Task: Create a Board called Board0000000079 in Workspace WS0000000027 in Trello with Visibility as Workspace. Create a Board called Board0000000080 in Workspace WS0000000027 in Trello with Visibility as Private. Create a Board called Board0000000081 in Workspace WS0000000027 in Trello with Visibility as Public. Create Card Card0000000313 in Board Board0000000079 in Workspace WS0000000027 in Trello. Create Card Card0000000314 in Board Board0000000079 in Workspace WS0000000027 in Trello
Action: Mouse moved to (291, 435)
Screenshot: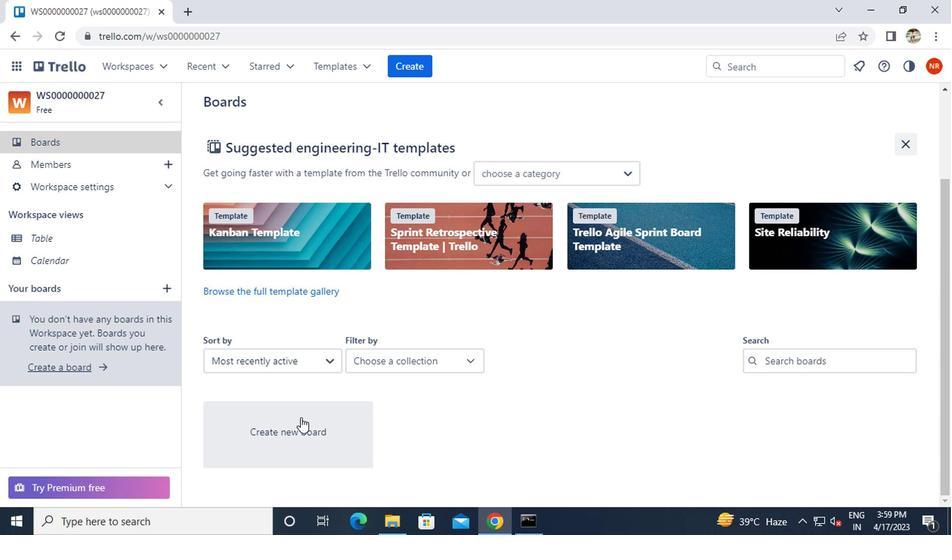 
Action: Mouse pressed left at (291, 435)
Screenshot: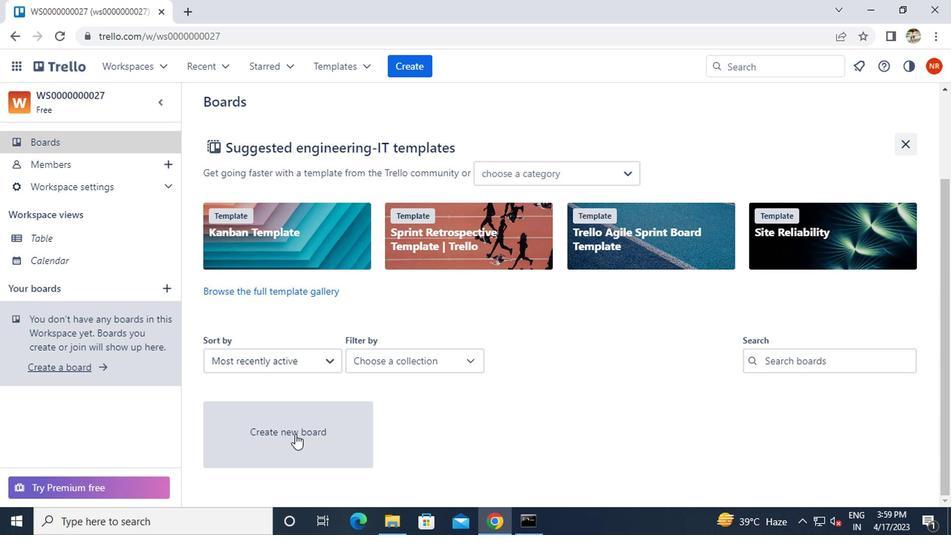
Action: Mouse moved to (407, 327)
Screenshot: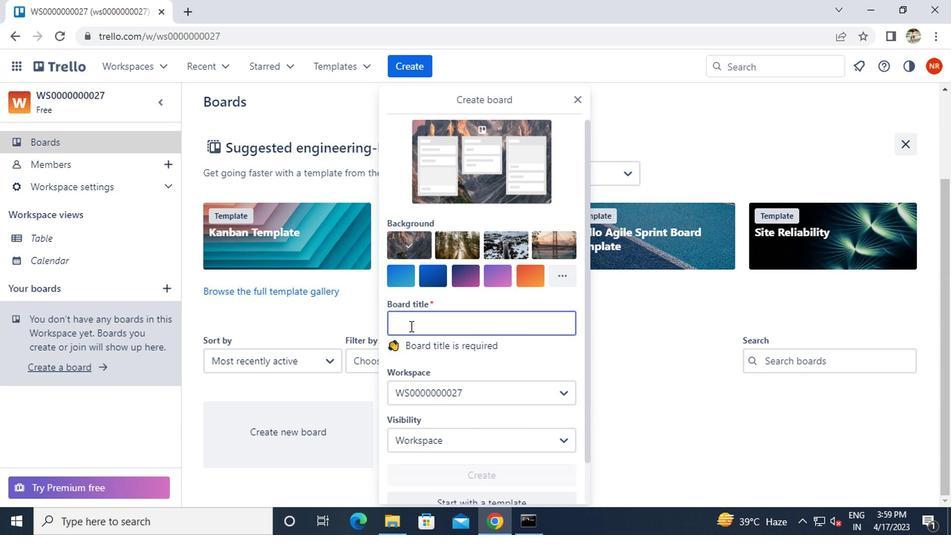 
Action: Mouse pressed left at (407, 327)
Screenshot: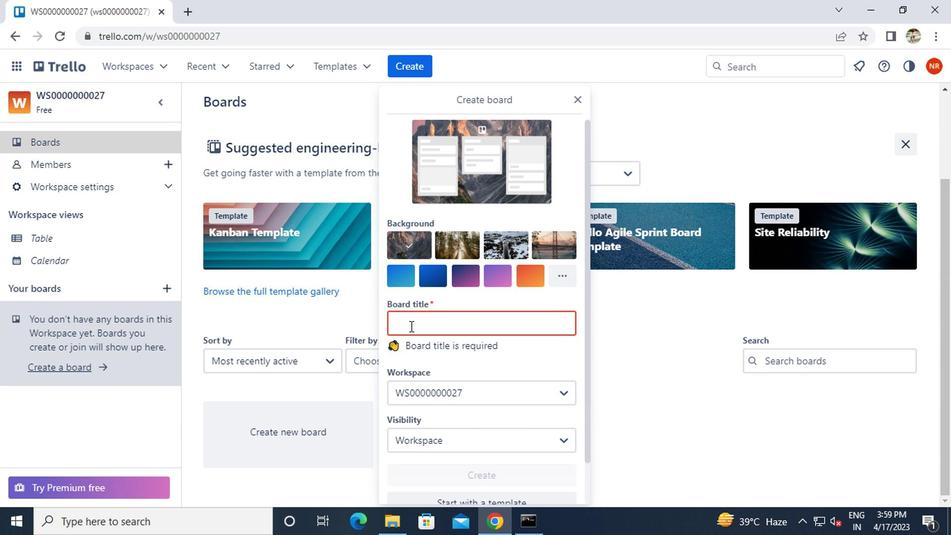 
Action: Key pressed b<Key.caps_lock>oard0000000079
Screenshot: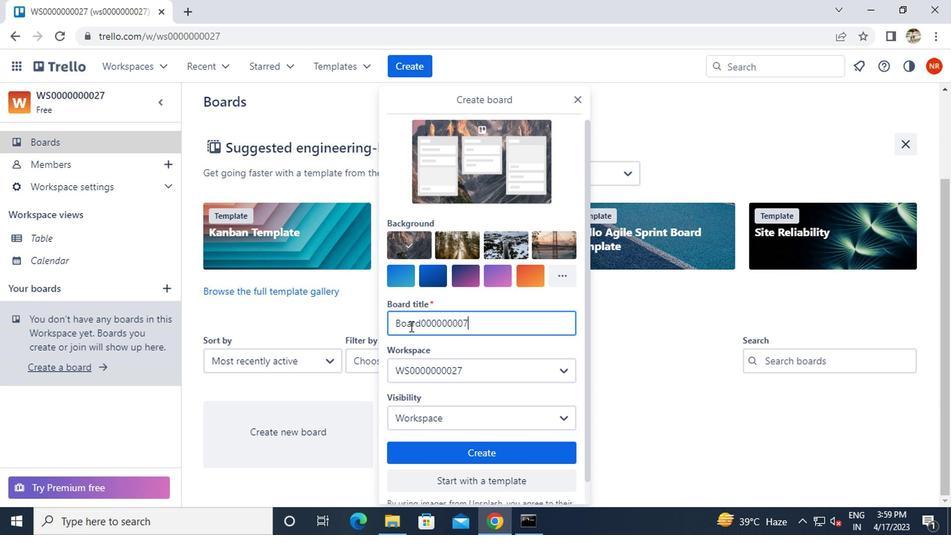 
Action: Mouse moved to (418, 450)
Screenshot: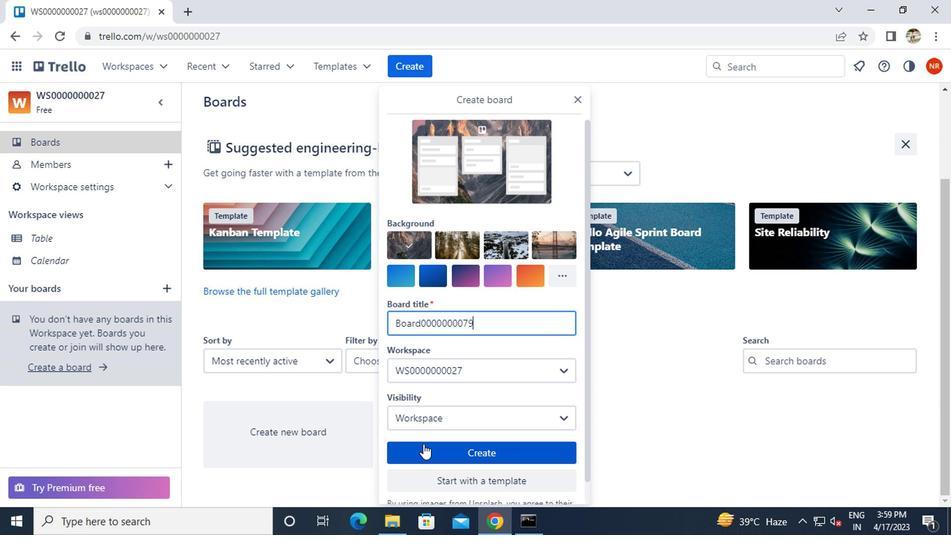 
Action: Mouse pressed left at (418, 450)
Screenshot: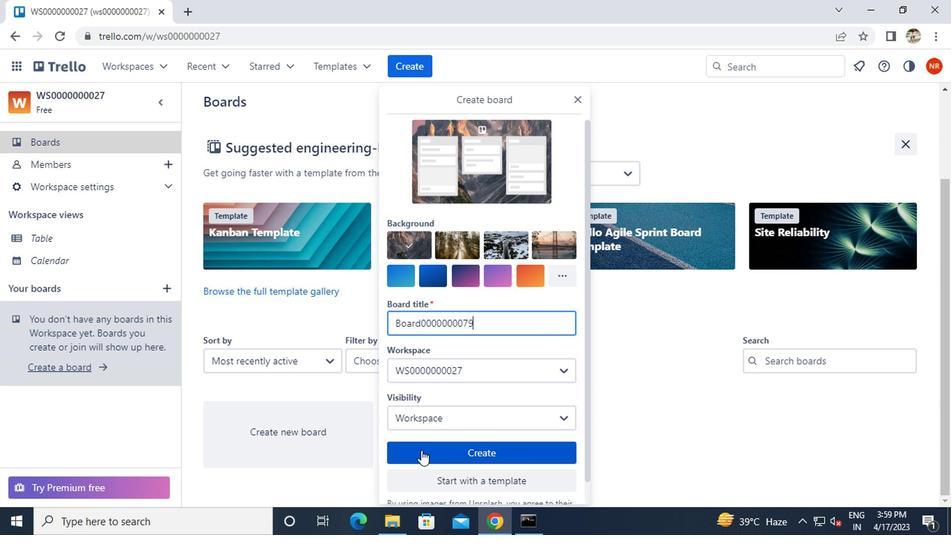 
Action: Mouse moved to (79, 141)
Screenshot: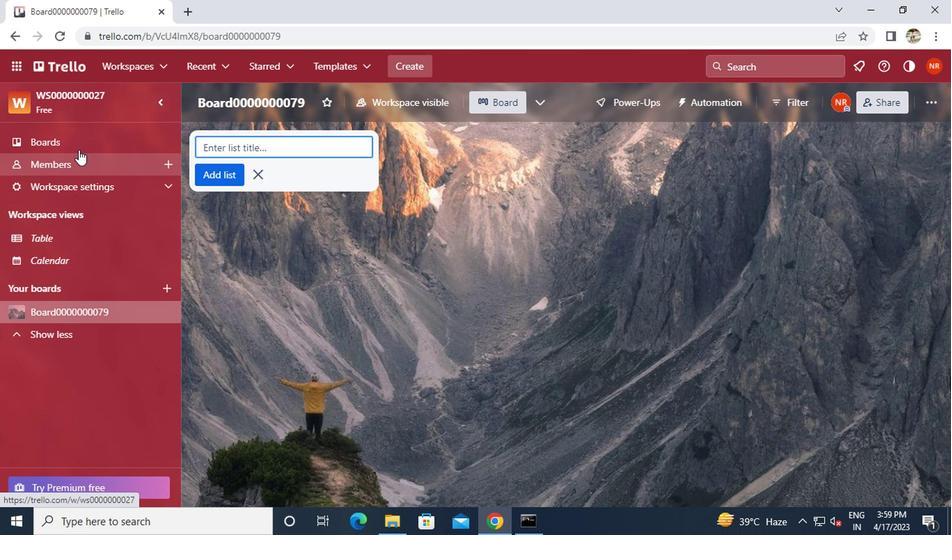
Action: Mouse pressed left at (79, 141)
Screenshot: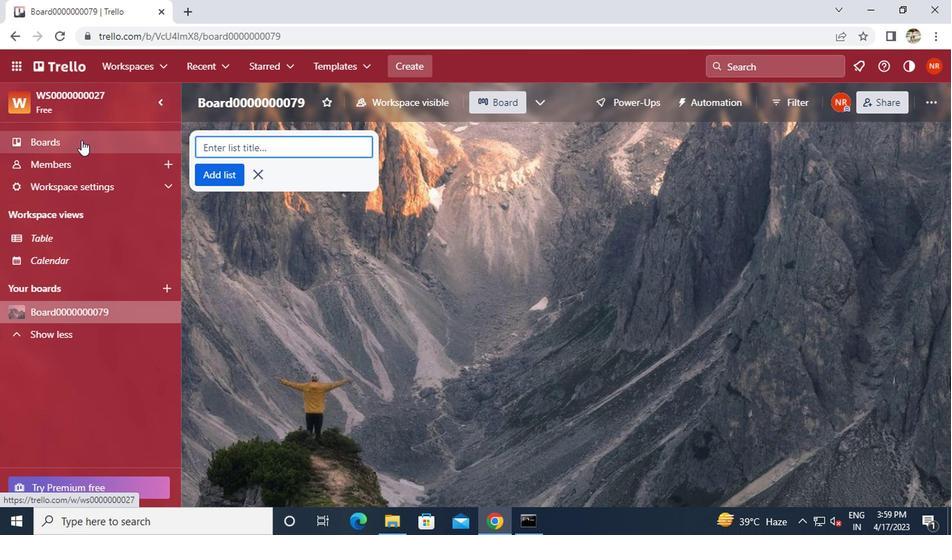 
Action: Mouse moved to (267, 361)
Screenshot: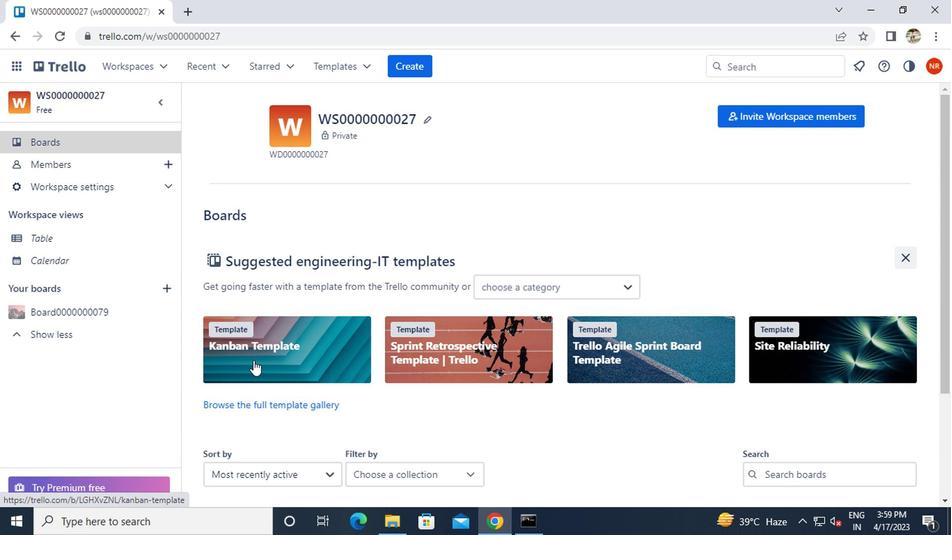 
Action: Mouse scrolled (267, 360) with delta (0, 0)
Screenshot: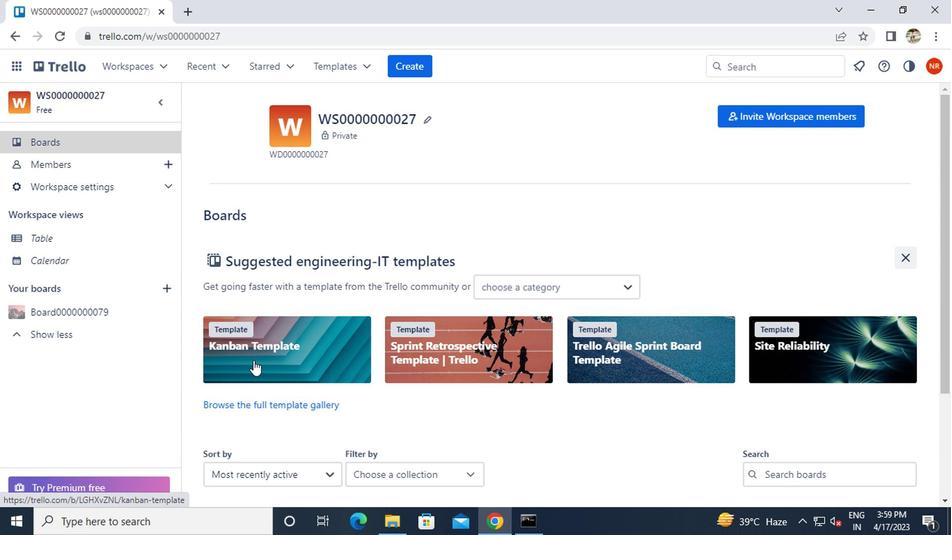 
Action: Mouse moved to (267, 363)
Screenshot: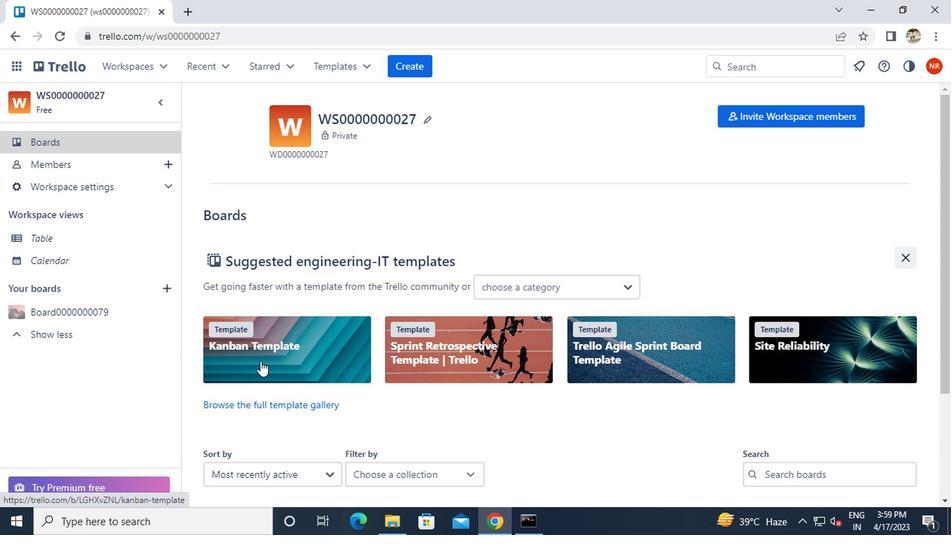 
Action: Mouse scrolled (267, 362) with delta (0, 0)
Screenshot: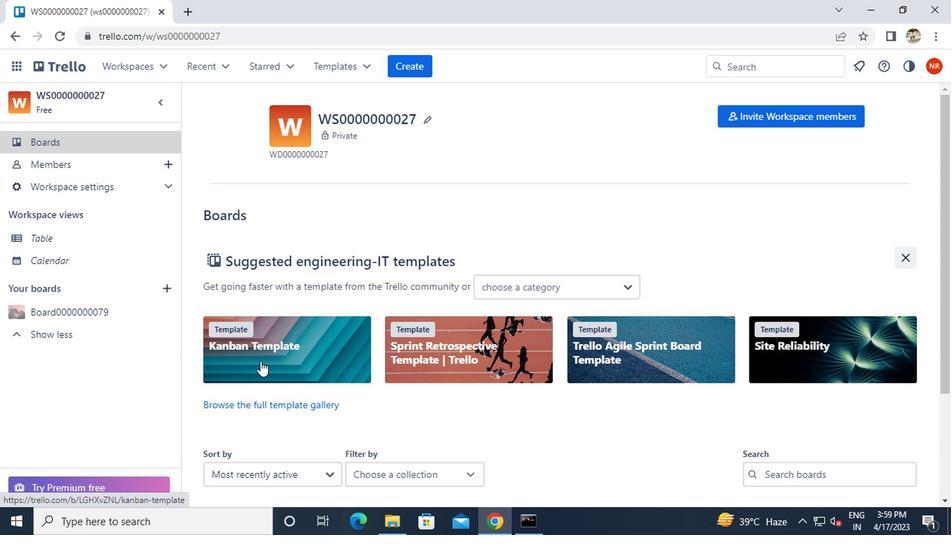 
Action: Mouse scrolled (267, 362) with delta (0, 0)
Screenshot: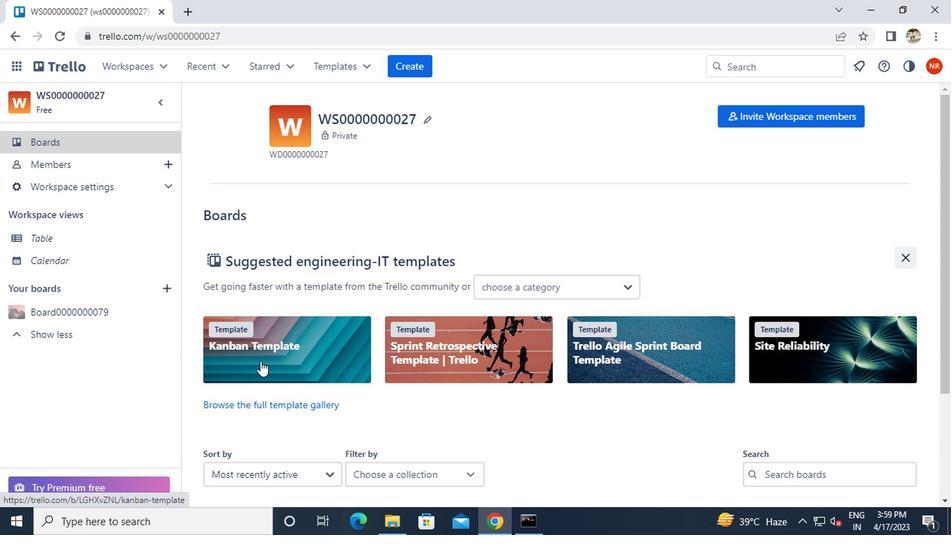 
Action: Mouse moved to (267, 363)
Screenshot: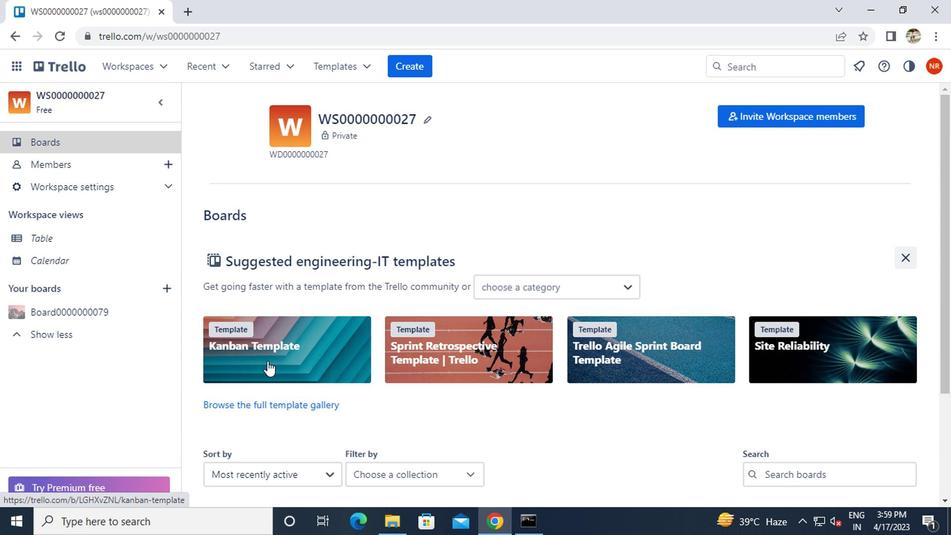 
Action: Mouse scrolled (267, 363) with delta (0, 0)
Screenshot: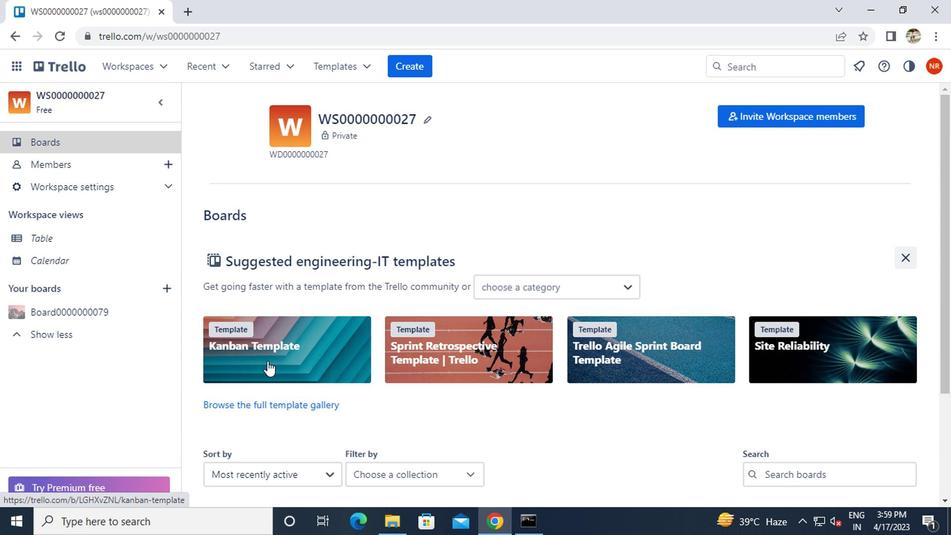 
Action: Mouse moved to (267, 414)
Screenshot: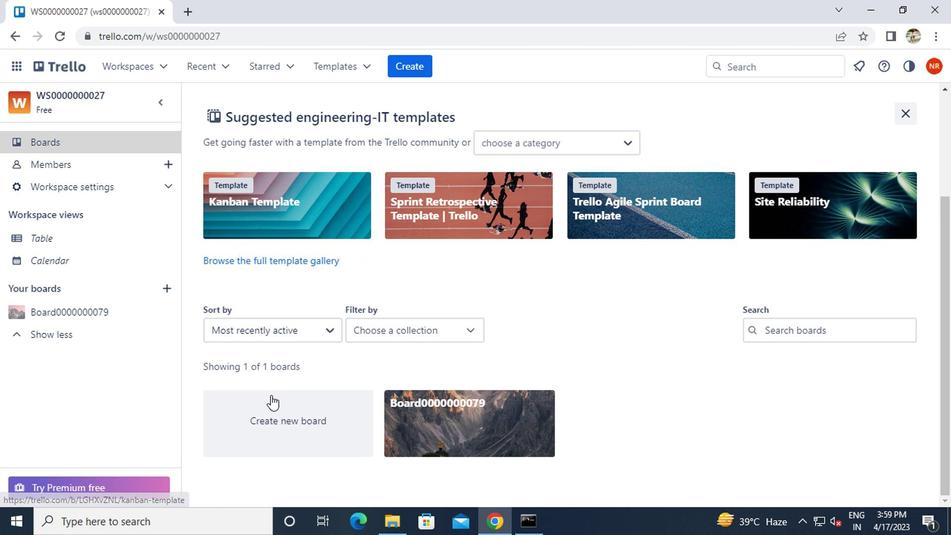 
Action: Mouse pressed left at (267, 414)
Screenshot: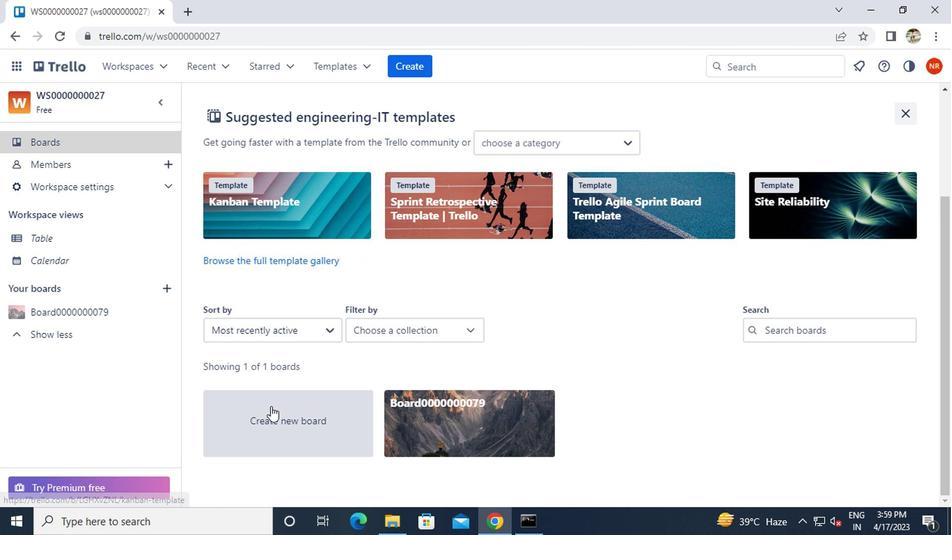 
Action: Key pressed <Key.caps_lock>b<Key.caps_lock>oard0000000080
Screenshot: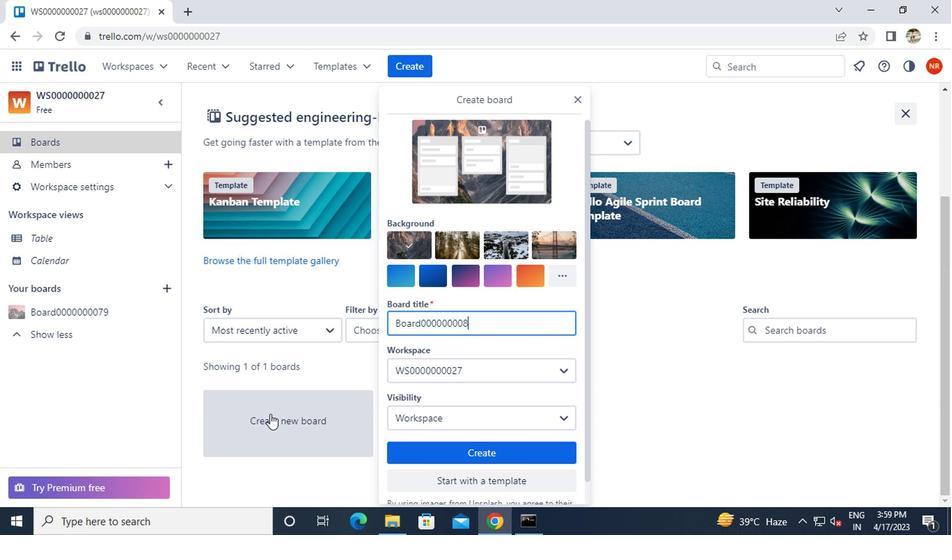 
Action: Mouse moved to (413, 417)
Screenshot: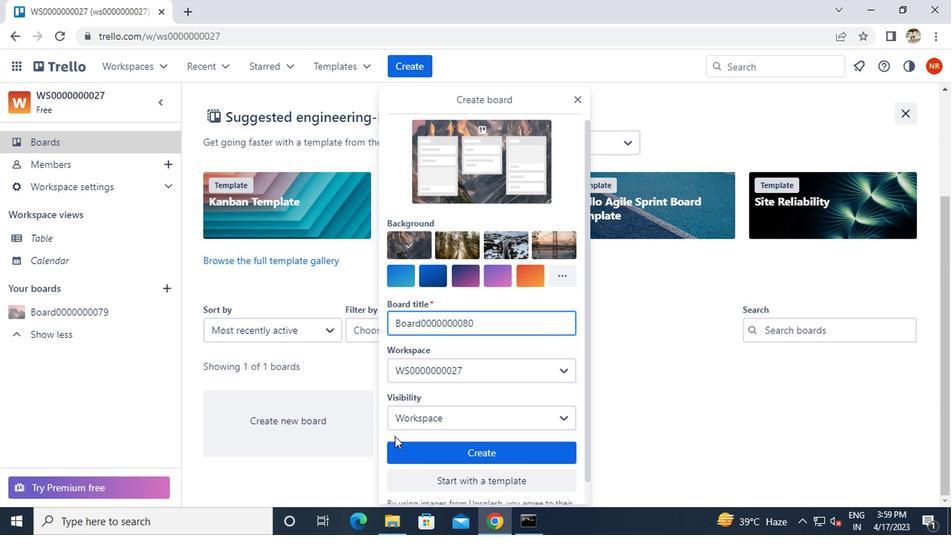 
Action: Mouse pressed left at (413, 417)
Screenshot: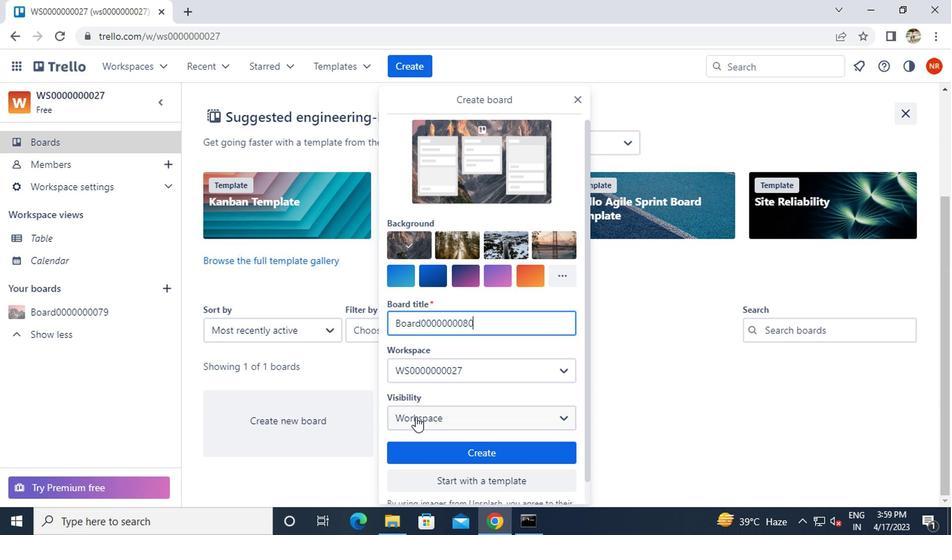 
Action: Mouse moved to (441, 275)
Screenshot: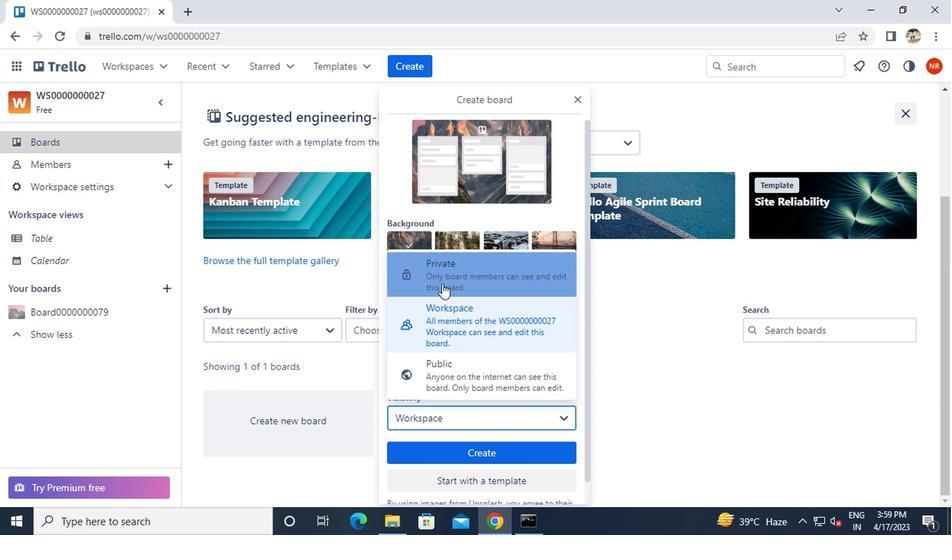 
Action: Mouse pressed left at (441, 275)
Screenshot: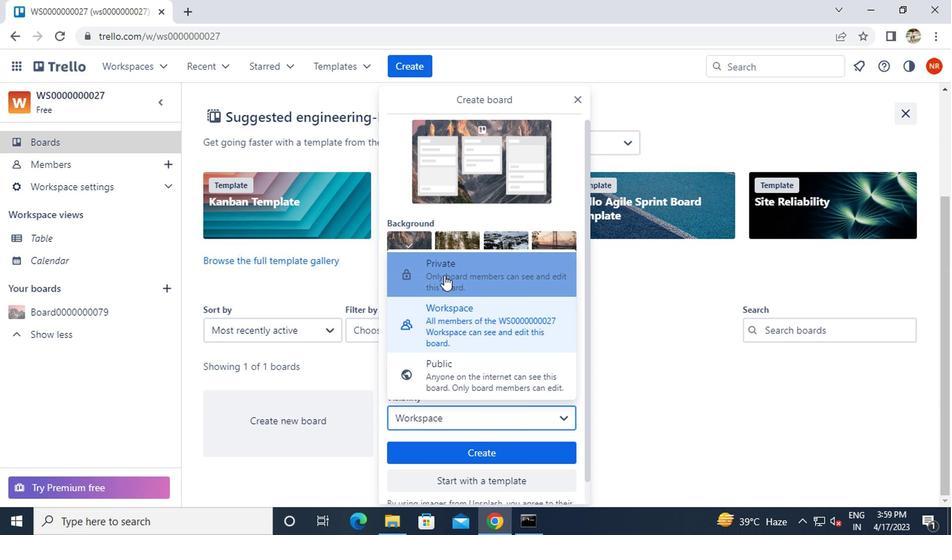 
Action: Mouse moved to (450, 453)
Screenshot: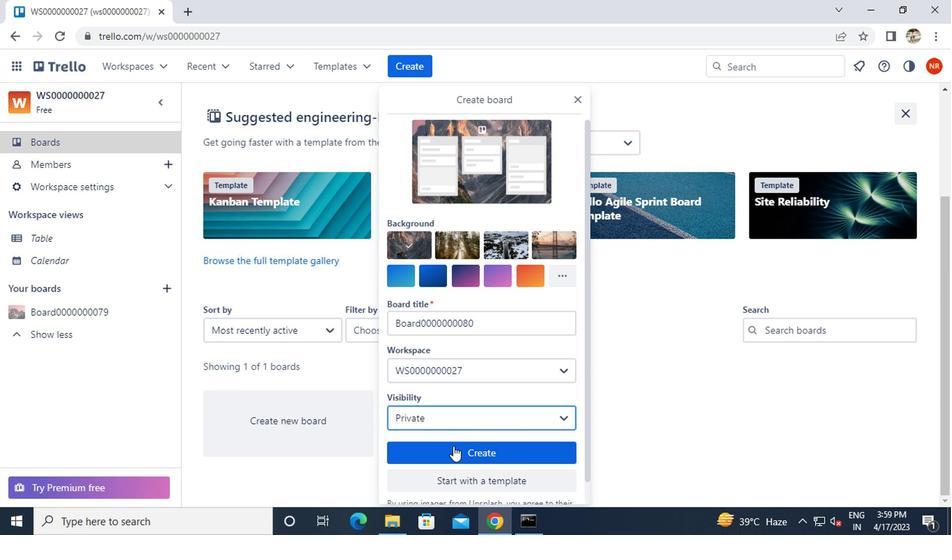 
Action: Mouse pressed left at (450, 453)
Screenshot: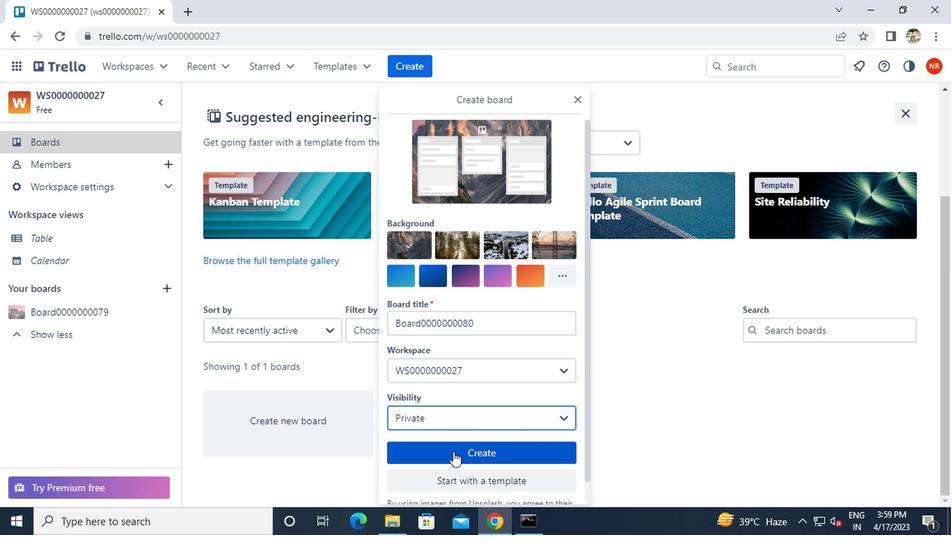 
Action: Mouse moved to (94, 136)
Screenshot: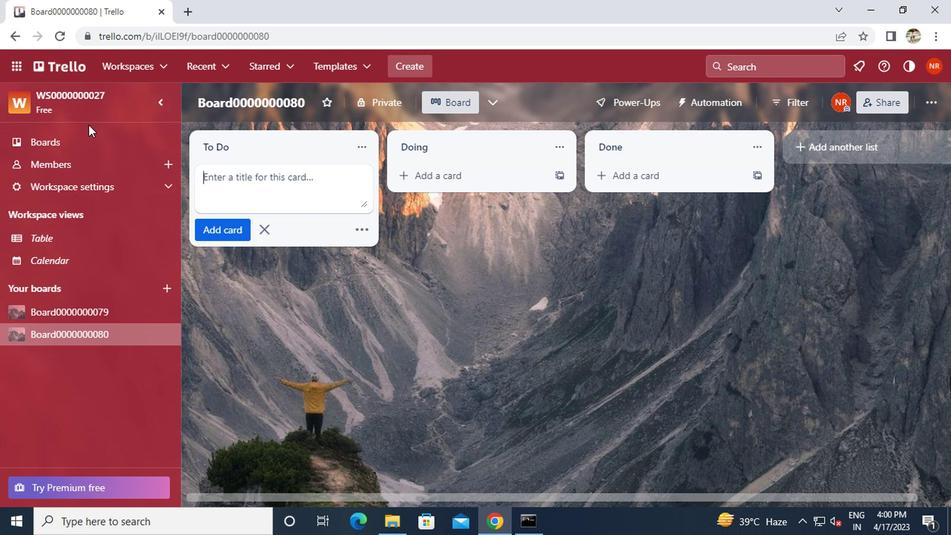 
Action: Mouse pressed left at (94, 136)
Screenshot: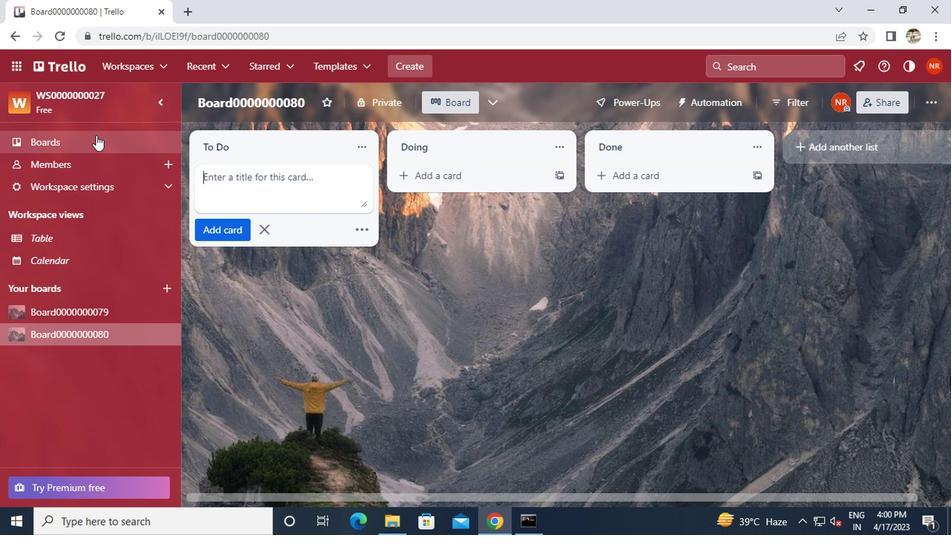
Action: Mouse moved to (255, 287)
Screenshot: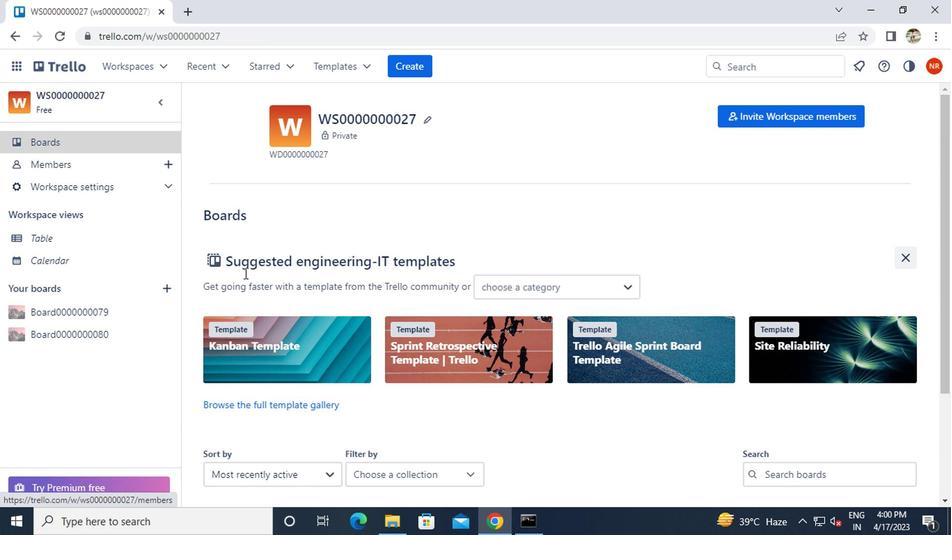 
Action: Mouse scrolled (255, 287) with delta (0, 0)
Screenshot: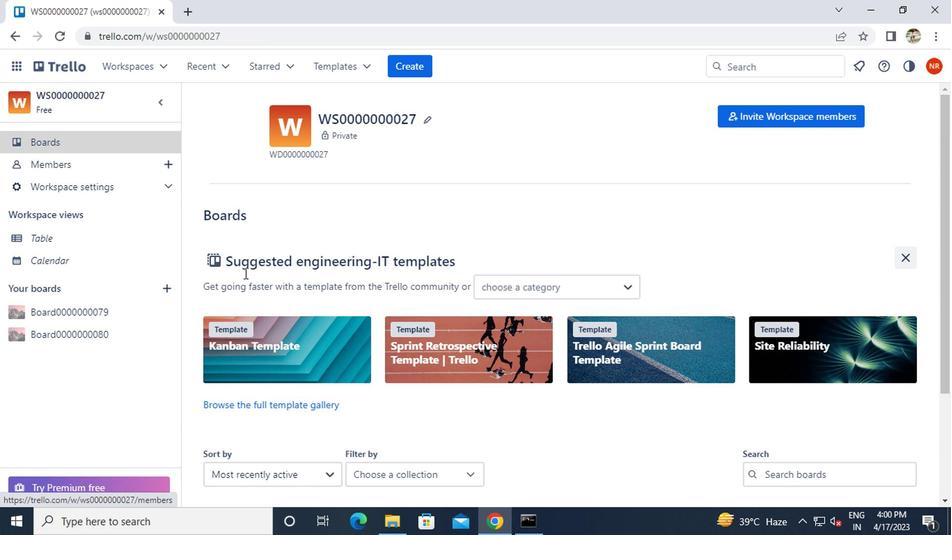 
Action: Mouse moved to (255, 288)
Screenshot: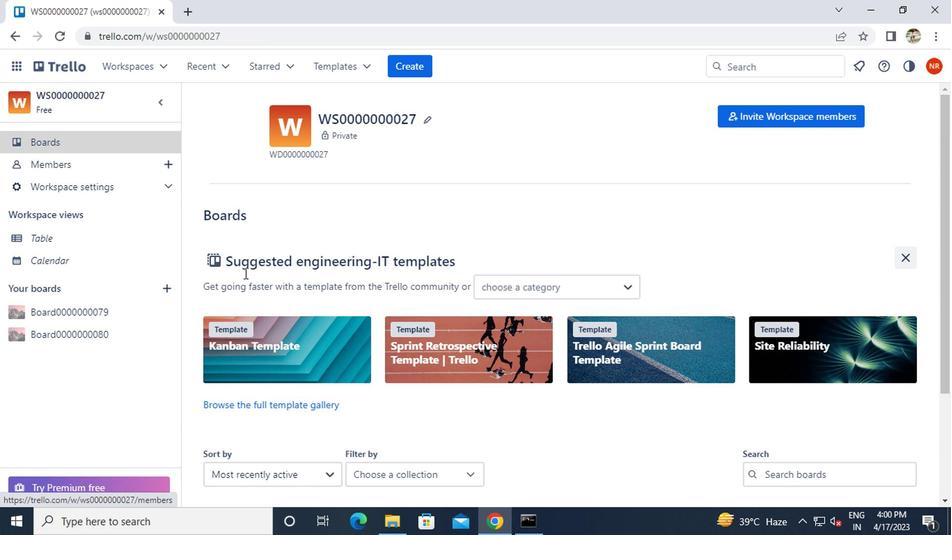 
Action: Mouse scrolled (255, 287) with delta (0, 0)
Screenshot: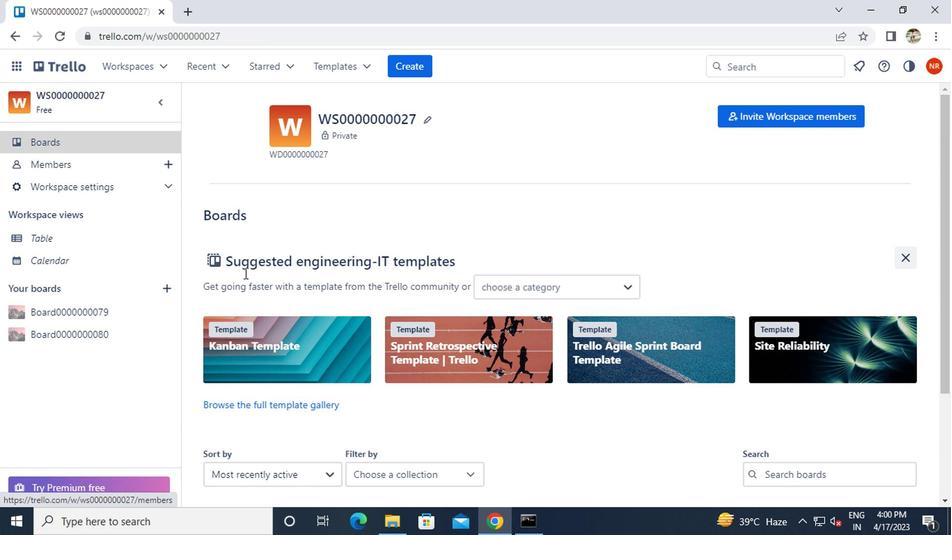 
Action: Mouse moved to (256, 292)
Screenshot: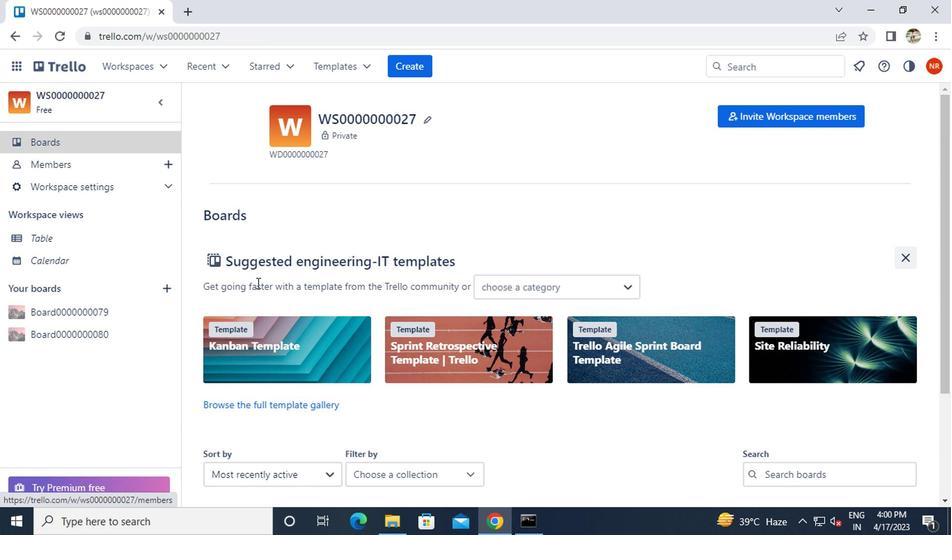 
Action: Mouse scrolled (256, 292) with delta (0, 0)
Screenshot: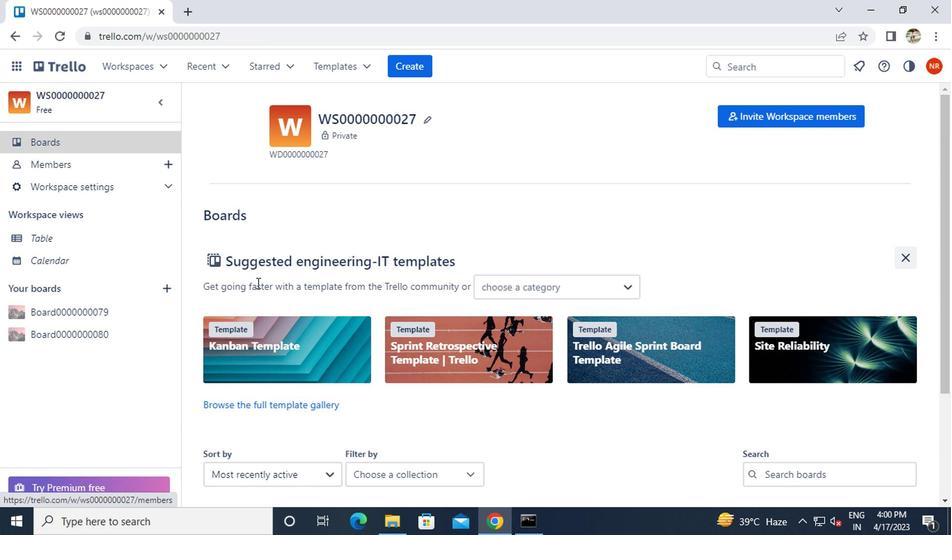 
Action: Mouse moved to (258, 295)
Screenshot: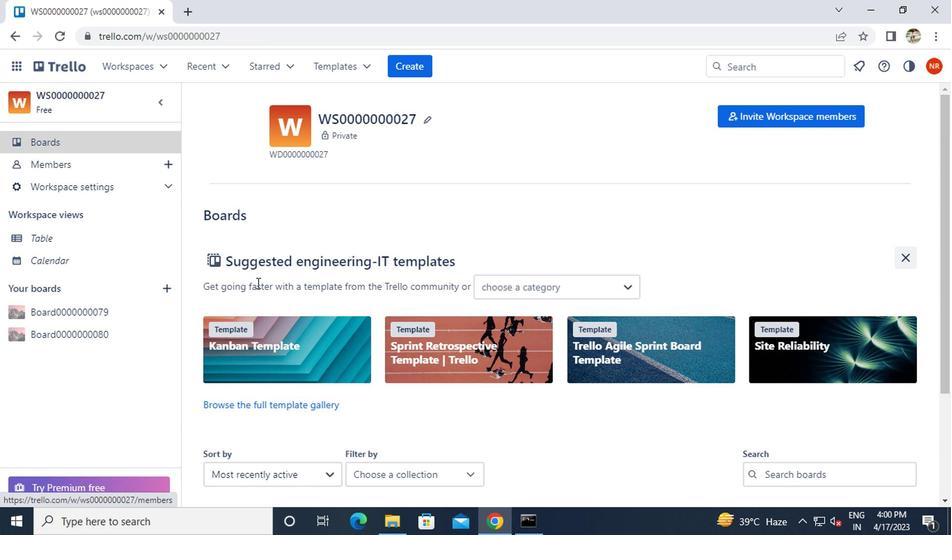 
Action: Mouse scrolled (258, 294) with delta (0, 0)
Screenshot: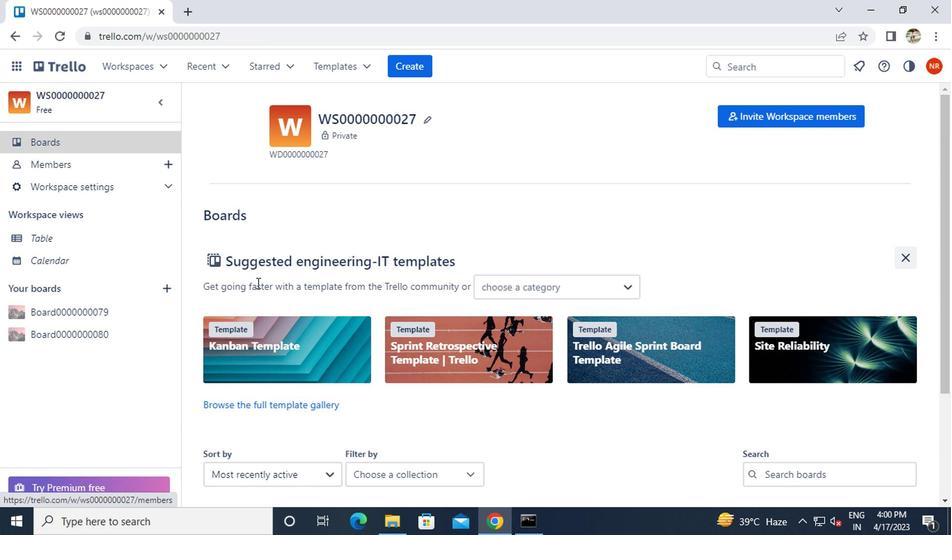 
Action: Mouse moved to (262, 299)
Screenshot: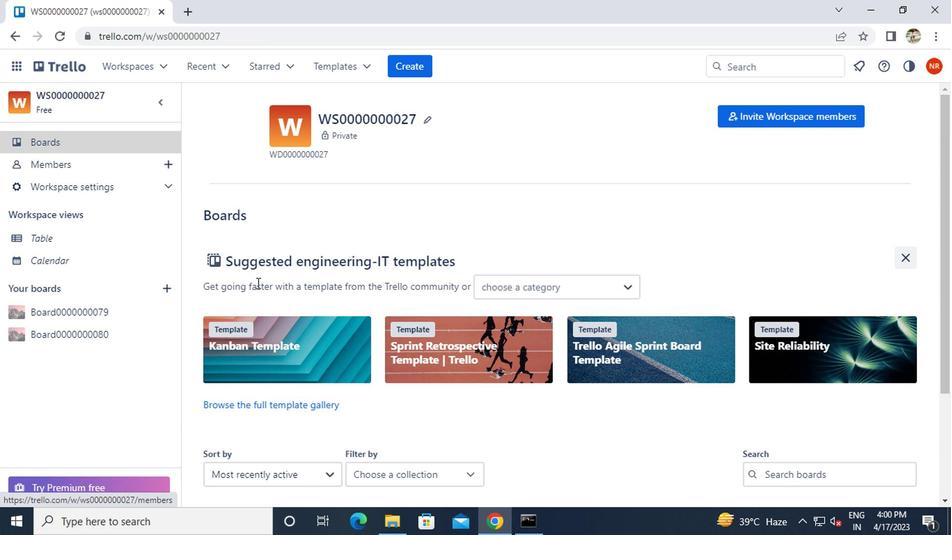 
Action: Mouse scrolled (262, 298) with delta (0, 0)
Screenshot: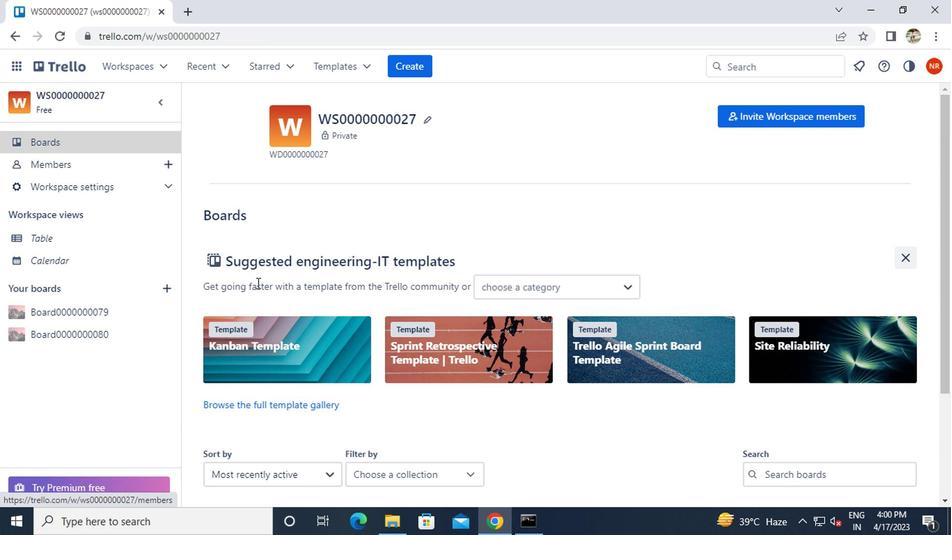 
Action: Mouse moved to (271, 415)
Screenshot: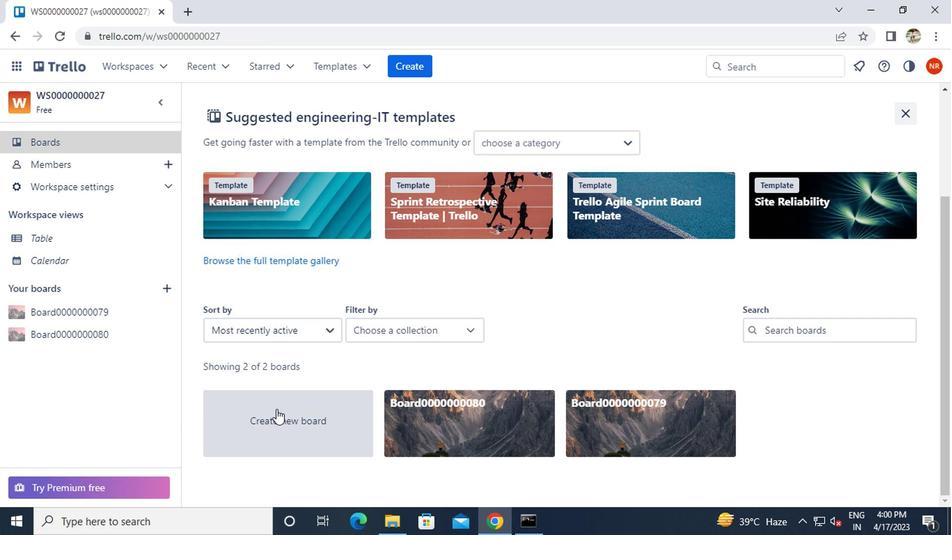 
Action: Mouse pressed left at (271, 415)
Screenshot: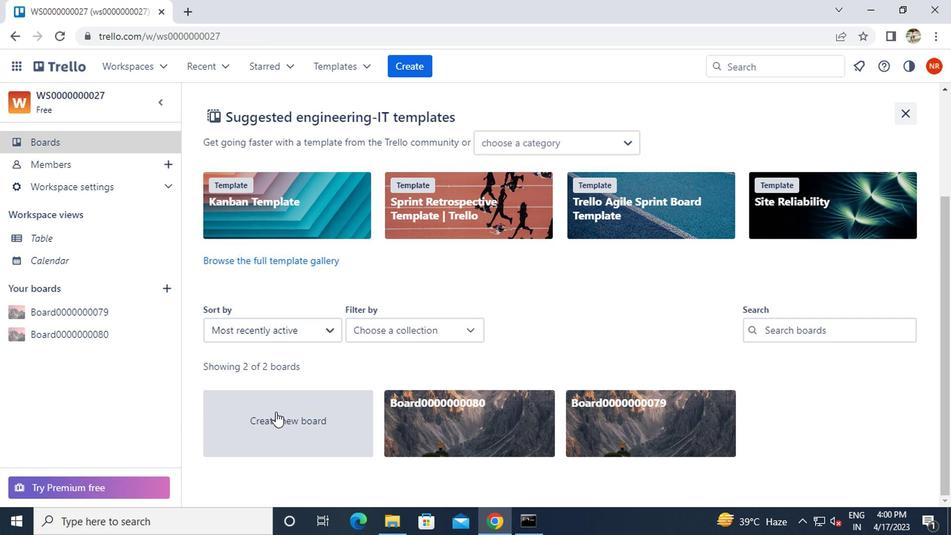 
Action: Key pressed <Key.caps_lock>b<Key.caps_lock>oard0000000081
Screenshot: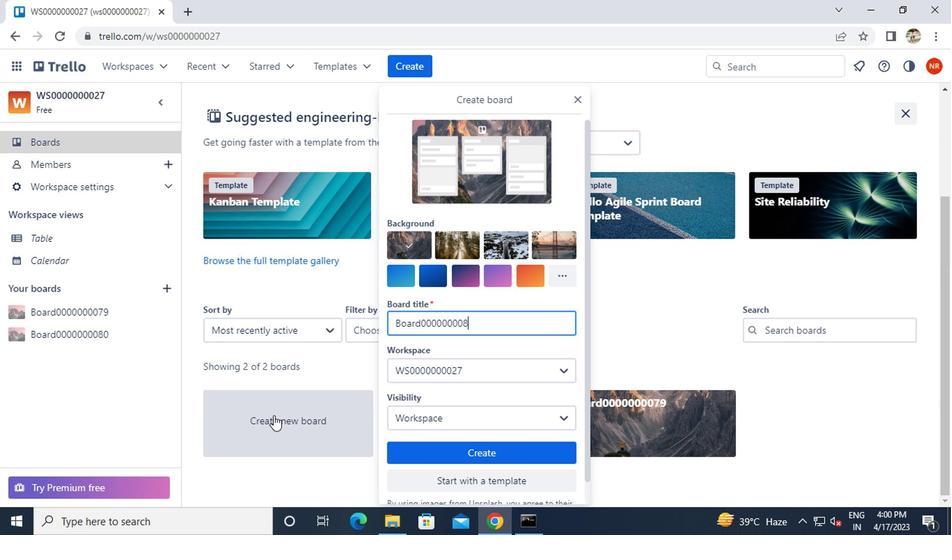
Action: Mouse moved to (425, 421)
Screenshot: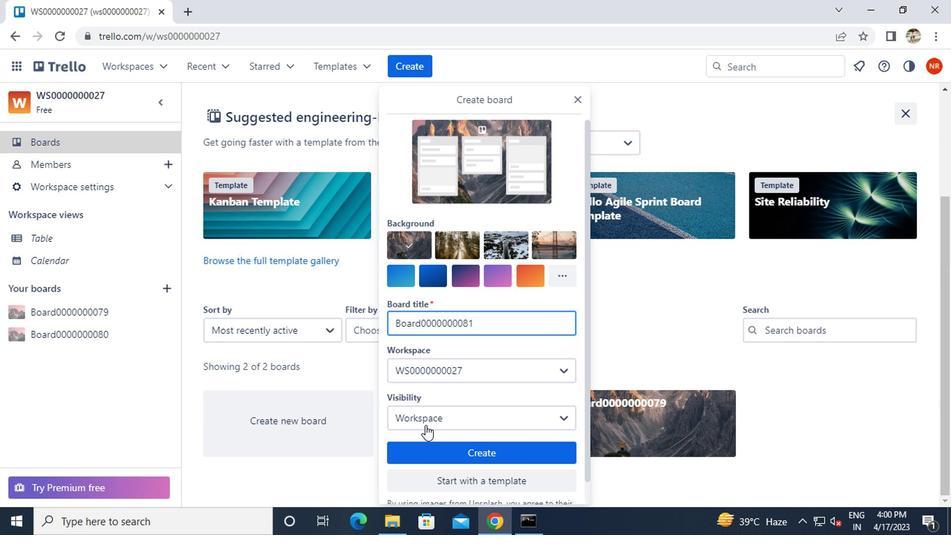 
Action: Mouse pressed left at (425, 421)
Screenshot: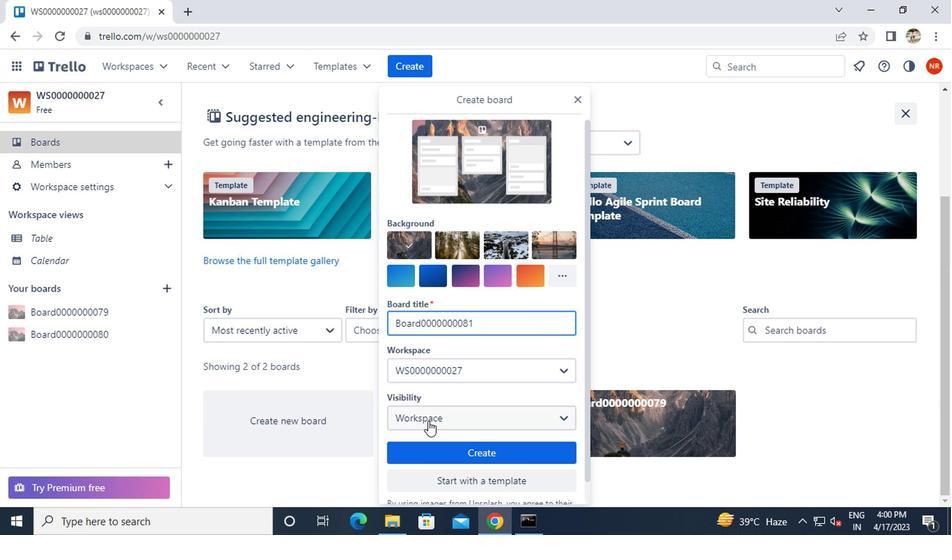 
Action: Mouse moved to (458, 370)
Screenshot: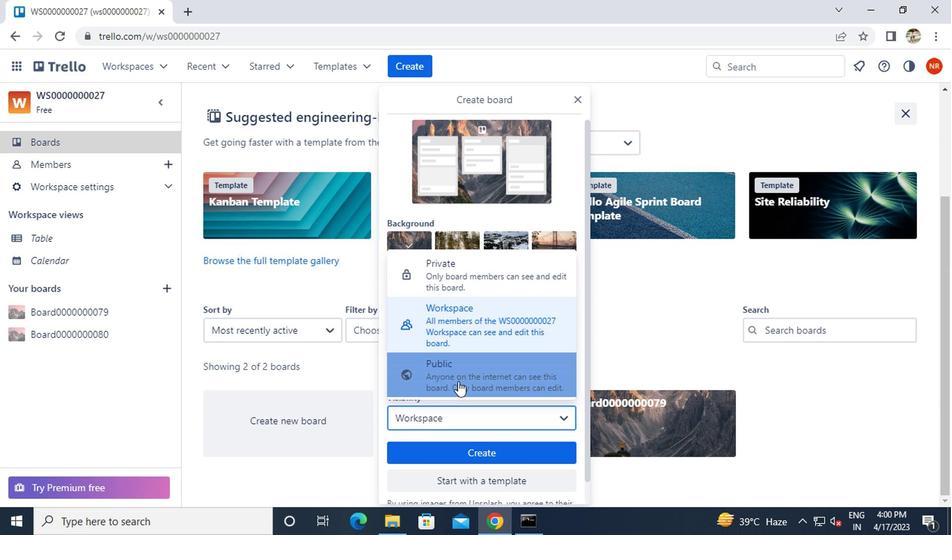 
Action: Mouse pressed left at (458, 370)
Screenshot: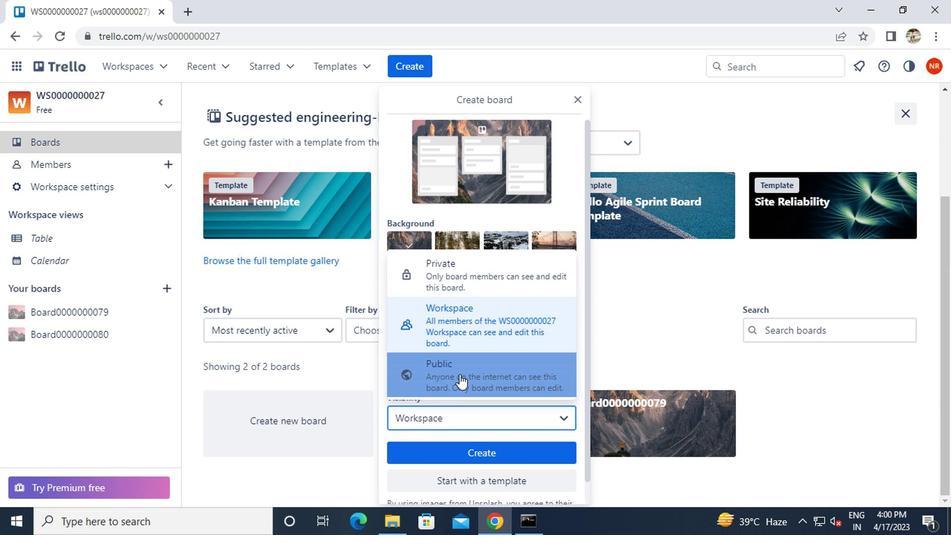 
Action: Mouse moved to (451, 458)
Screenshot: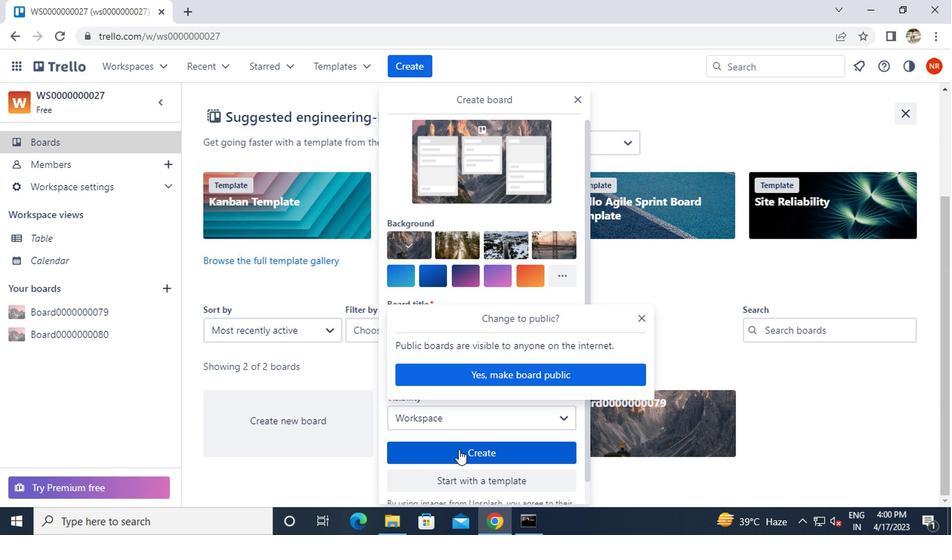 
Action: Mouse pressed left at (451, 458)
Screenshot: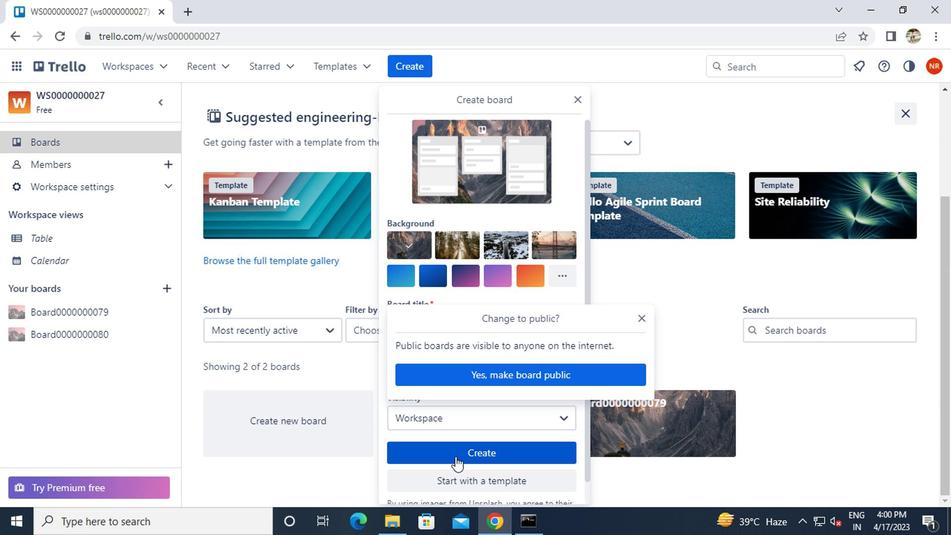 
Action: Mouse moved to (135, 313)
Screenshot: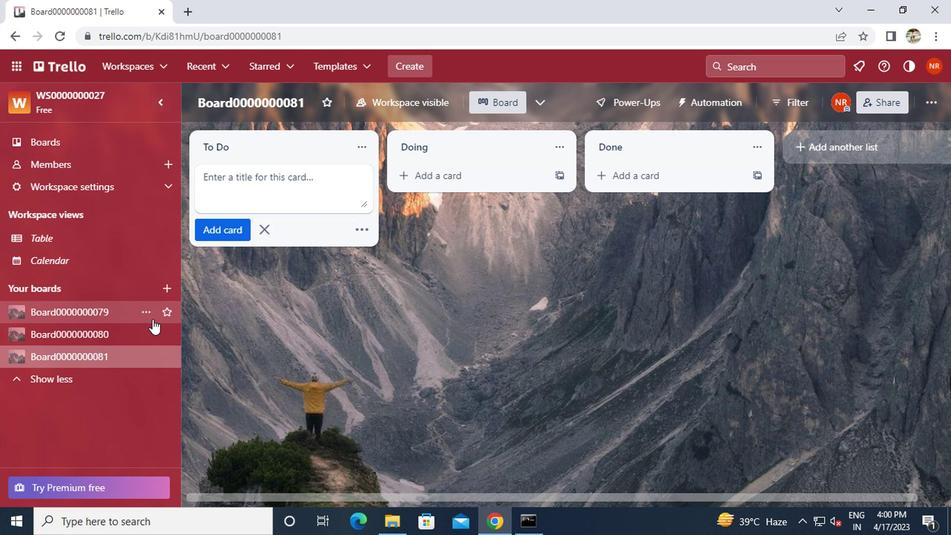 
Action: Mouse pressed left at (135, 313)
Screenshot: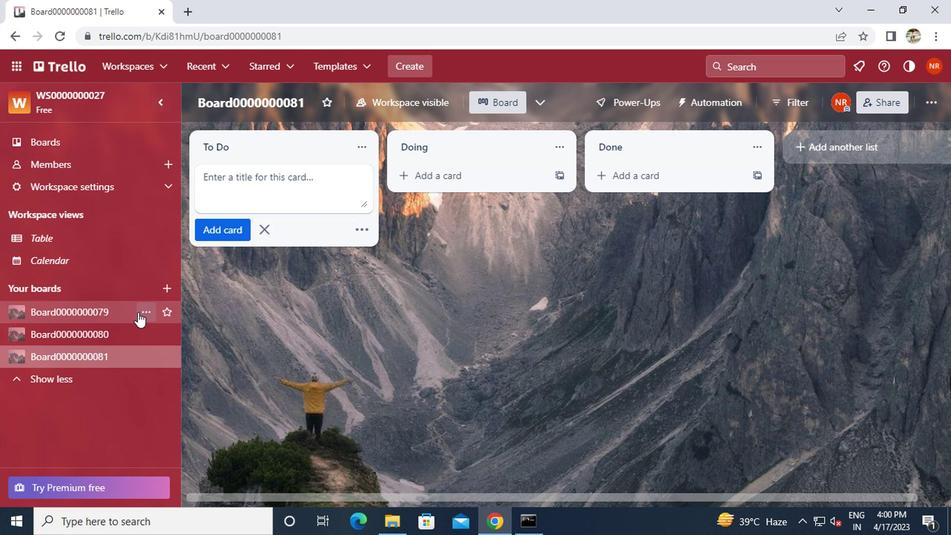 
Action: Mouse moved to (115, 312)
Screenshot: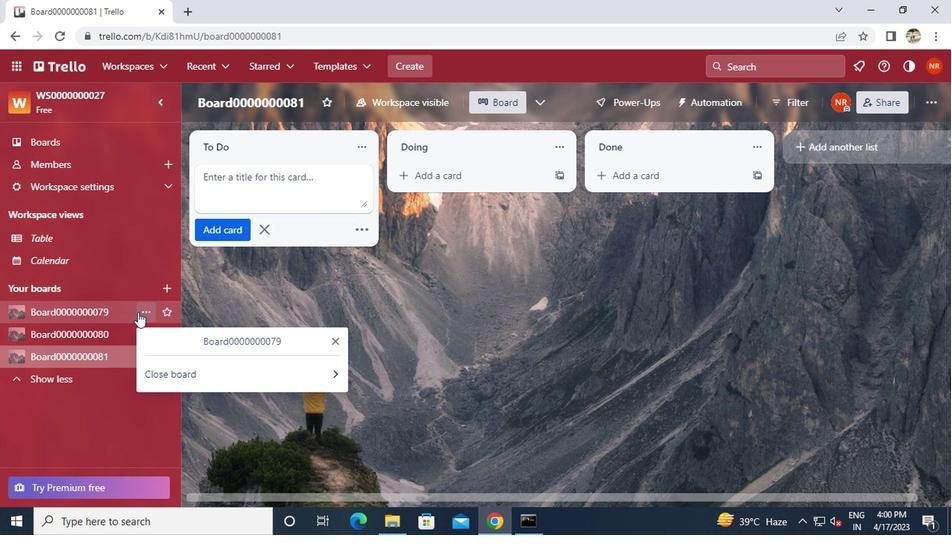 
Action: Mouse pressed left at (115, 312)
Screenshot: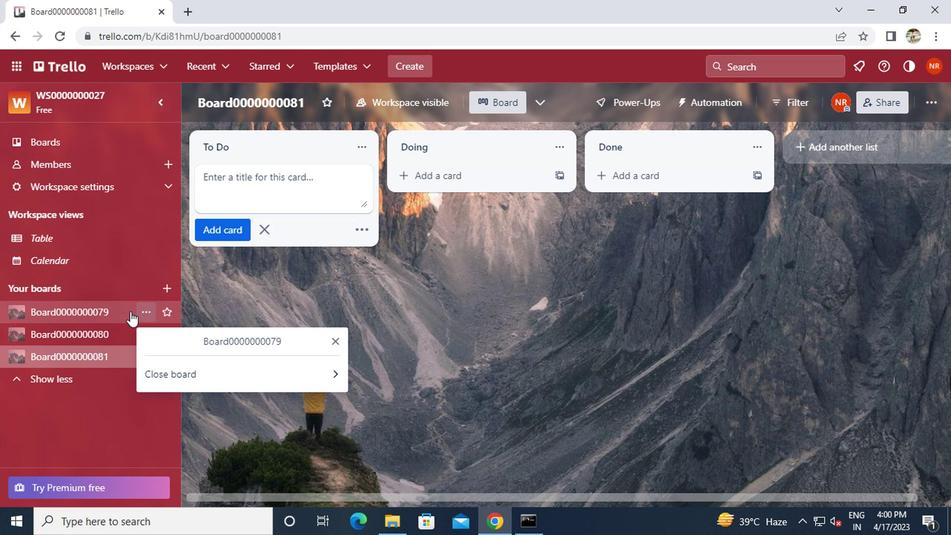 
Action: Mouse pressed left at (115, 312)
Screenshot: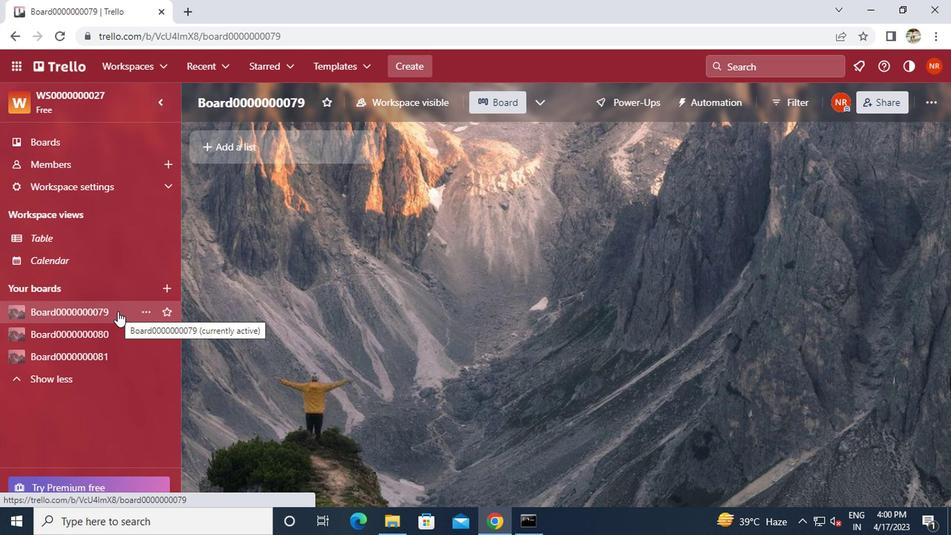 
Action: Mouse moved to (207, 155)
Screenshot: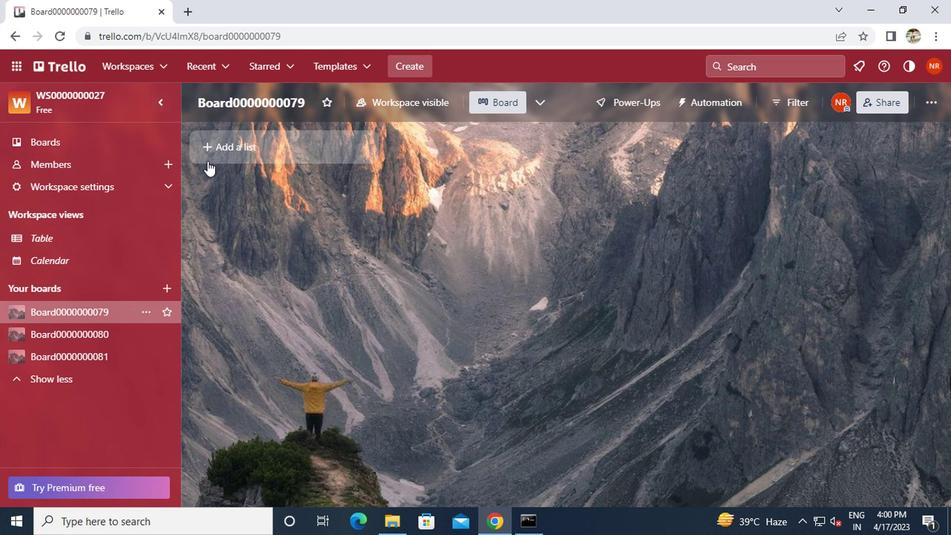 
Action: Mouse pressed left at (207, 155)
Screenshot: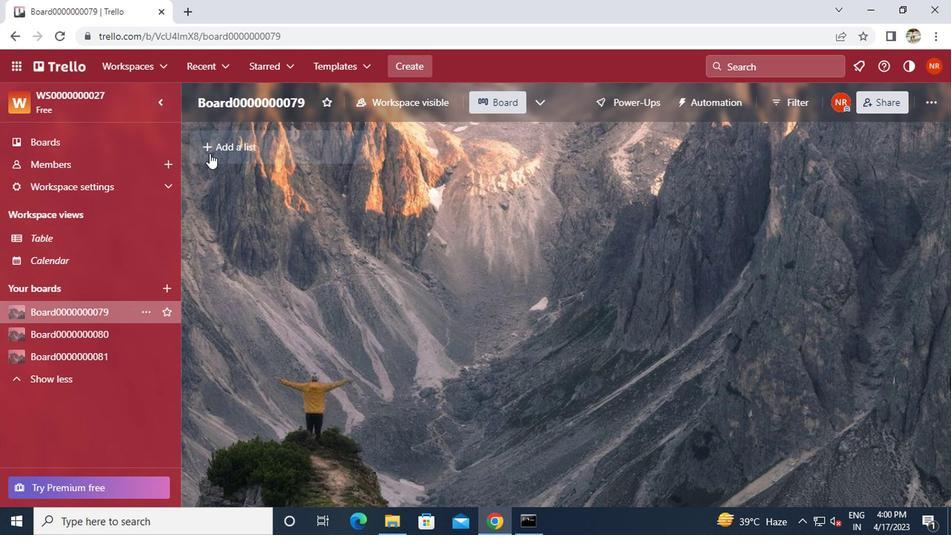 
Action: Key pressed <Key.caps_lock>to<Key.backspace><Key.caps_lock>0<Key.backspace>o-<Key.caps_lock>d<Key.caps_lock>o
Screenshot: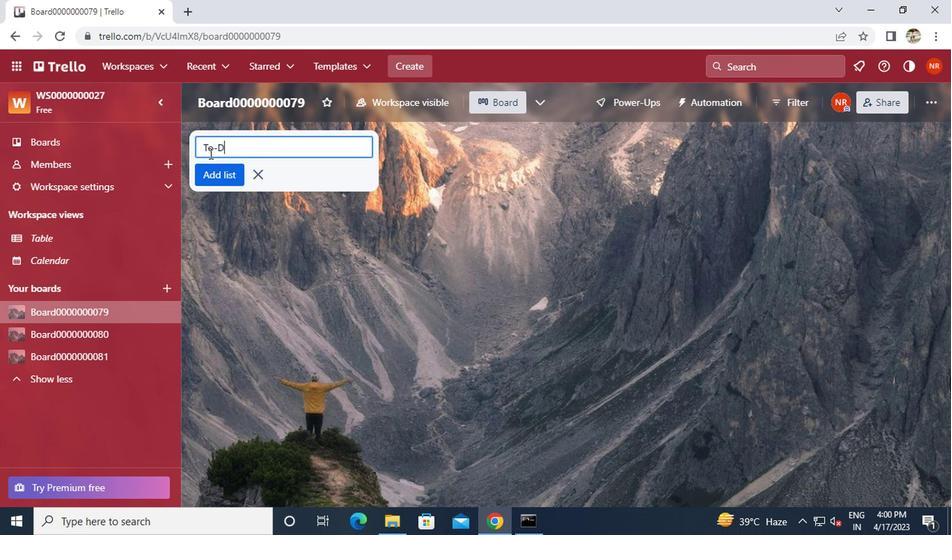 
Action: Mouse moved to (215, 173)
Screenshot: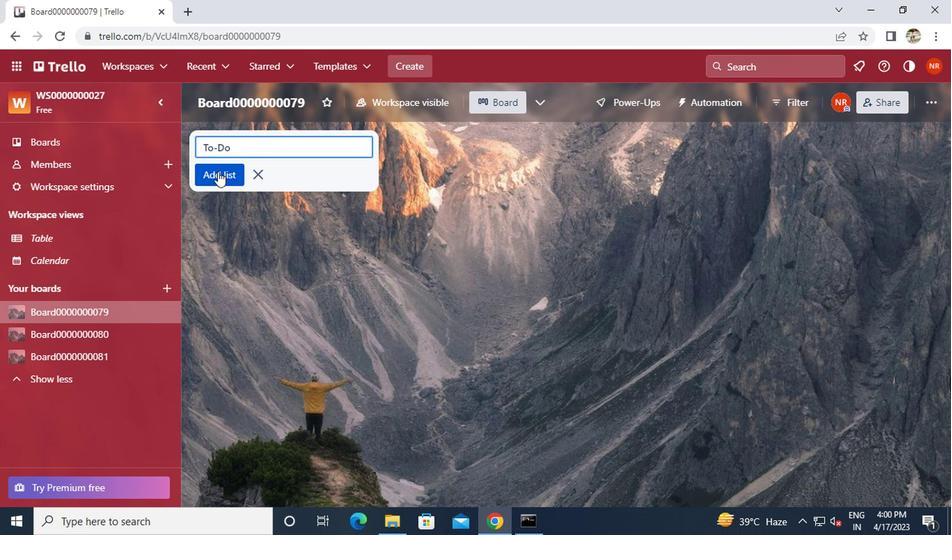 
Action: Mouse pressed left at (215, 173)
Screenshot: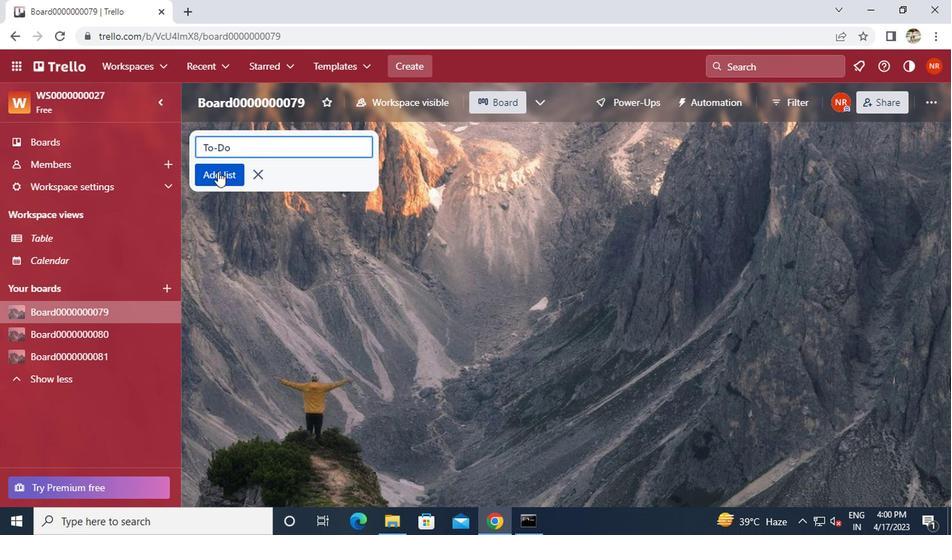 
Action: Mouse moved to (205, 176)
Screenshot: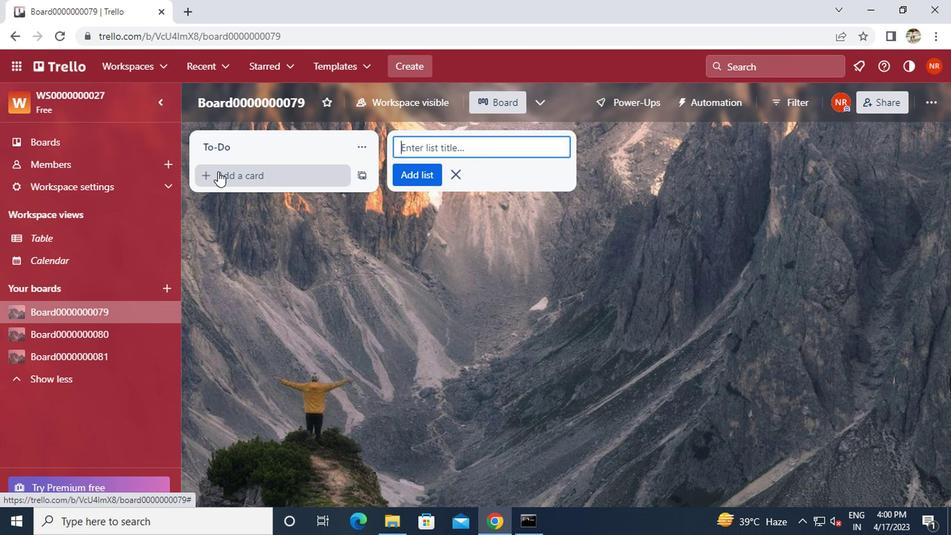 
Action: Mouse pressed left at (205, 176)
Screenshot: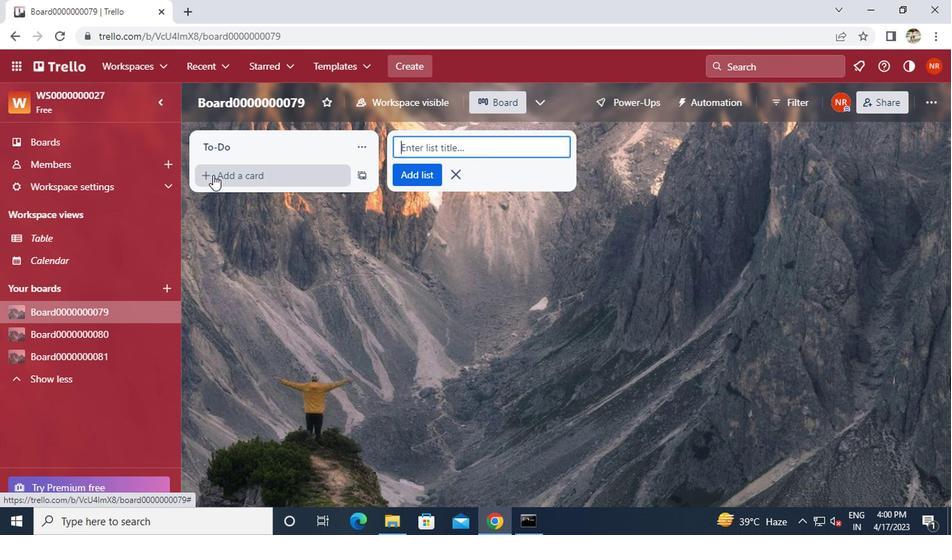 
Action: Key pressed <Key.caps_lock>c<Key.caps_lock>ard0000000313
Screenshot: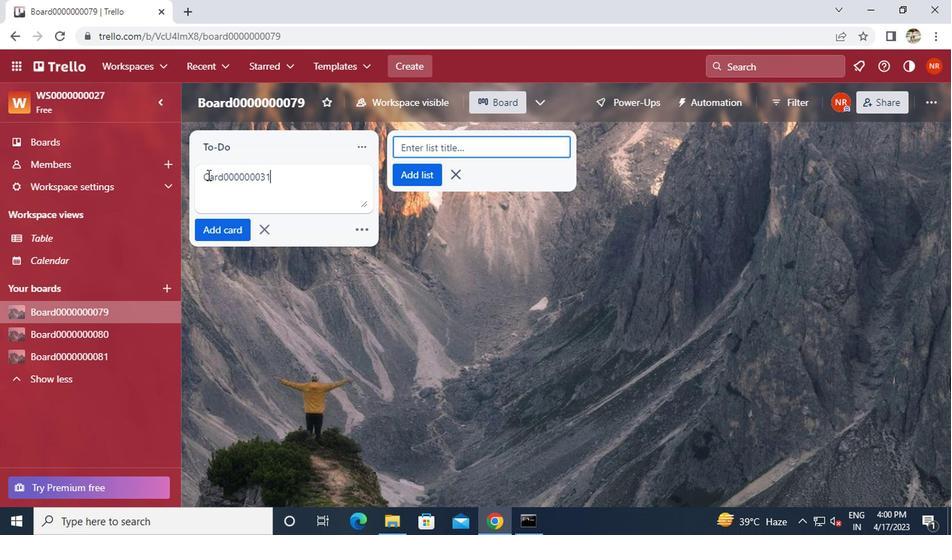 
Action: Mouse moved to (208, 234)
Screenshot: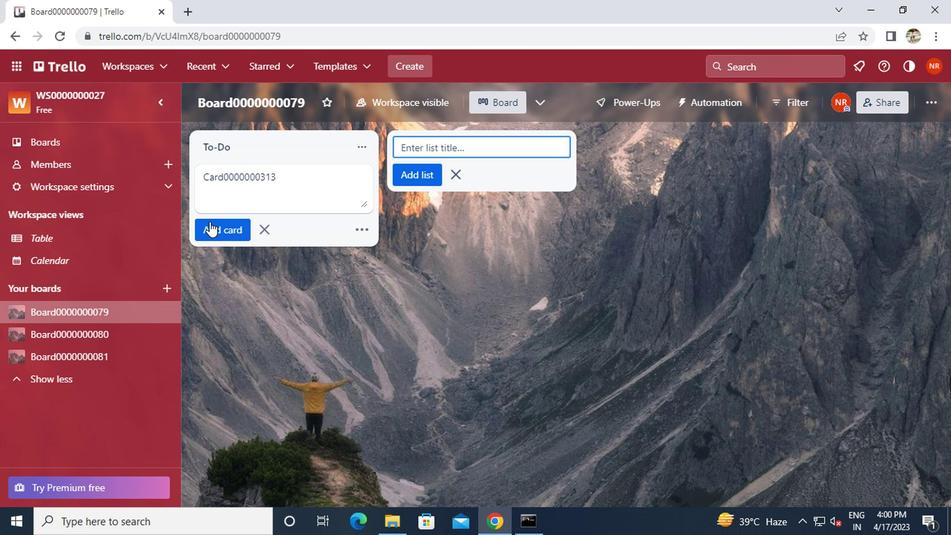 
Action: Mouse pressed left at (208, 234)
Screenshot: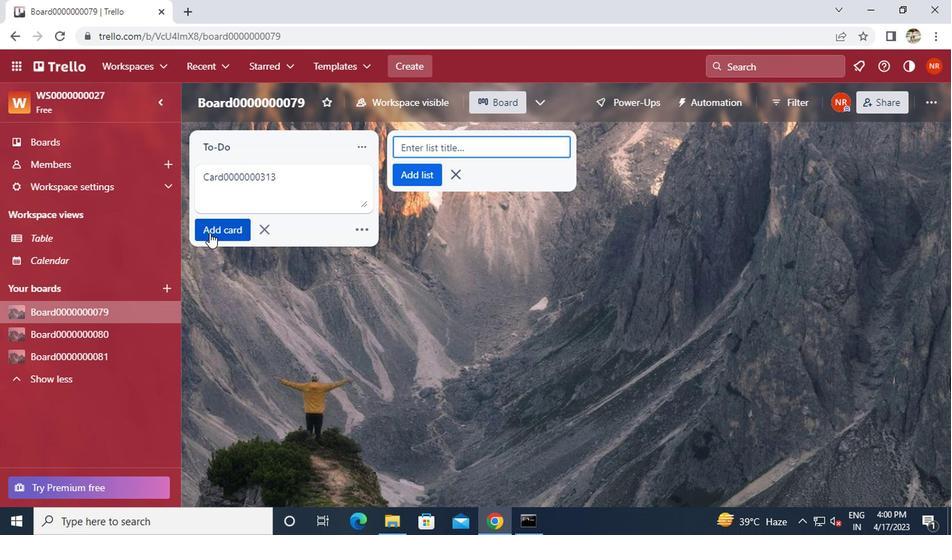 
Action: Key pressed <Key.caps_lock>c<Key.caps_lock>ard0000000314
Screenshot: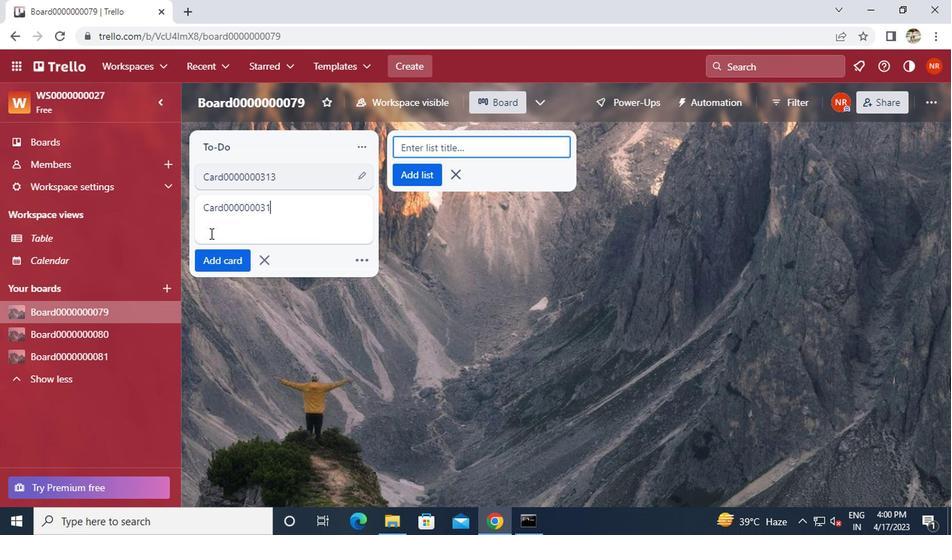 
Action: Mouse moved to (210, 258)
Screenshot: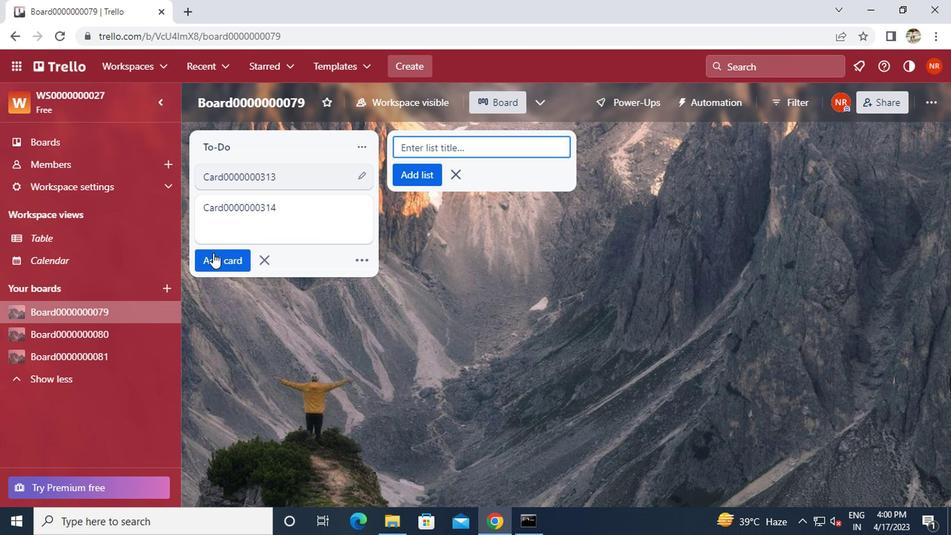
Action: Mouse pressed left at (210, 258)
Screenshot: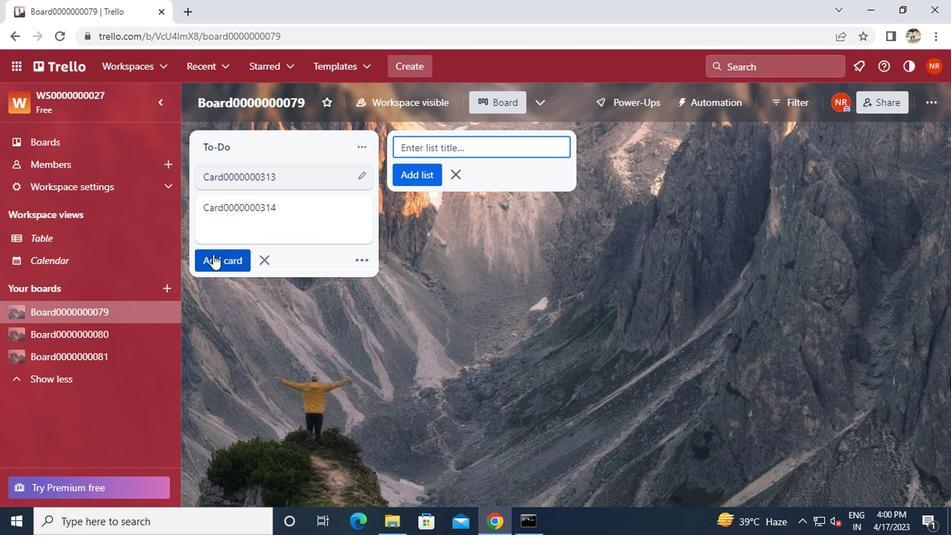 
Action: Key pressed <Key.f8>
Screenshot: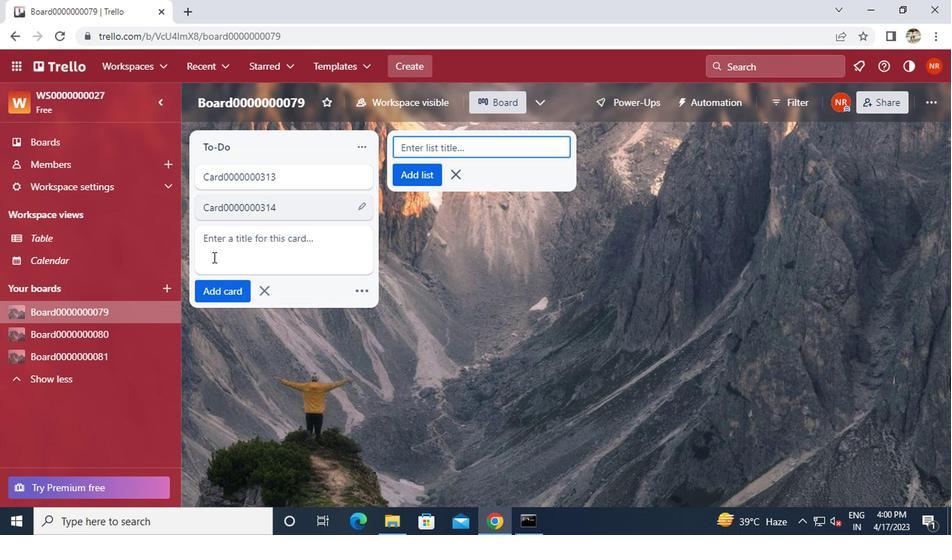 
